 Task: Learn more about a sales navigator core.
Action: Mouse moved to (626, 87)
Screenshot: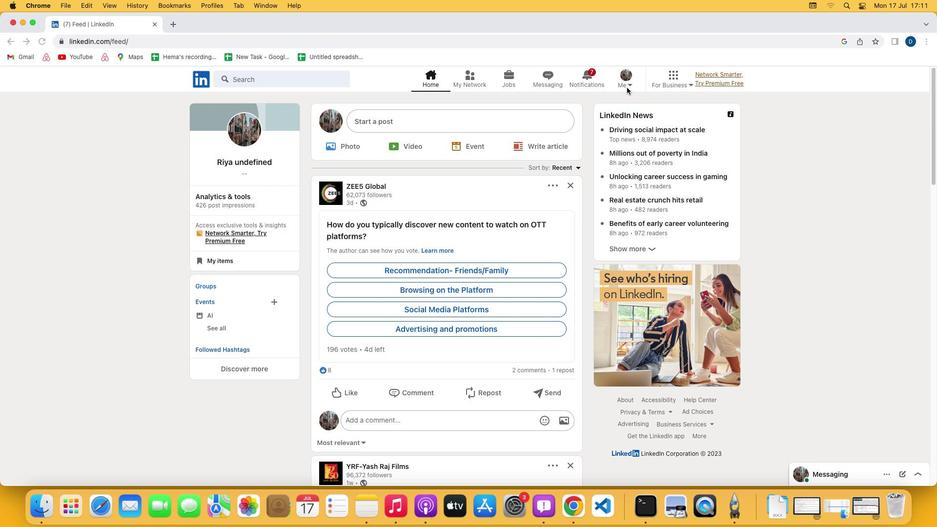 
Action: Mouse pressed left at (626, 87)
Screenshot: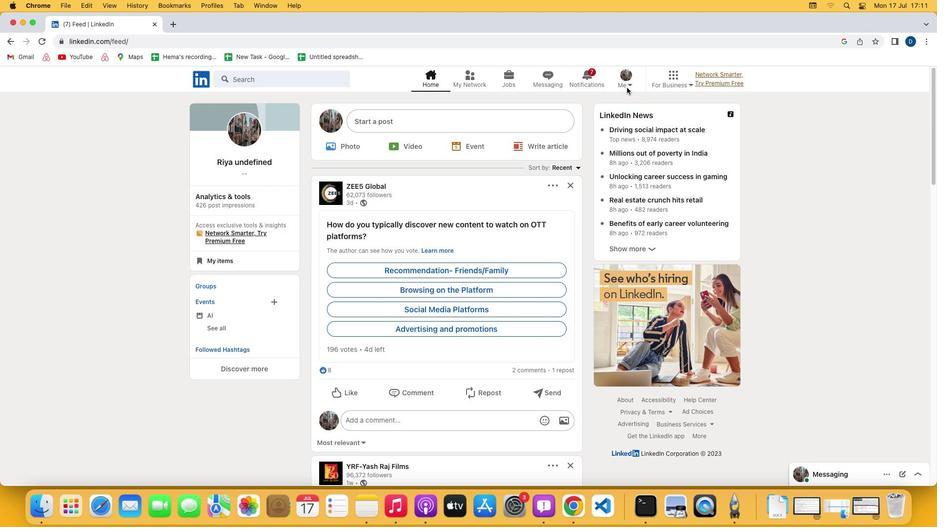 
Action: Mouse moved to (631, 85)
Screenshot: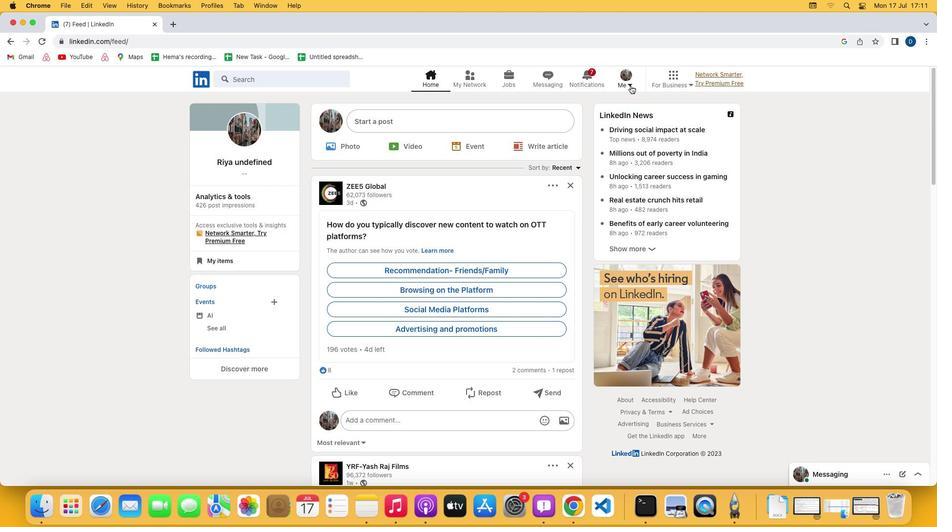 
Action: Mouse pressed left at (631, 85)
Screenshot: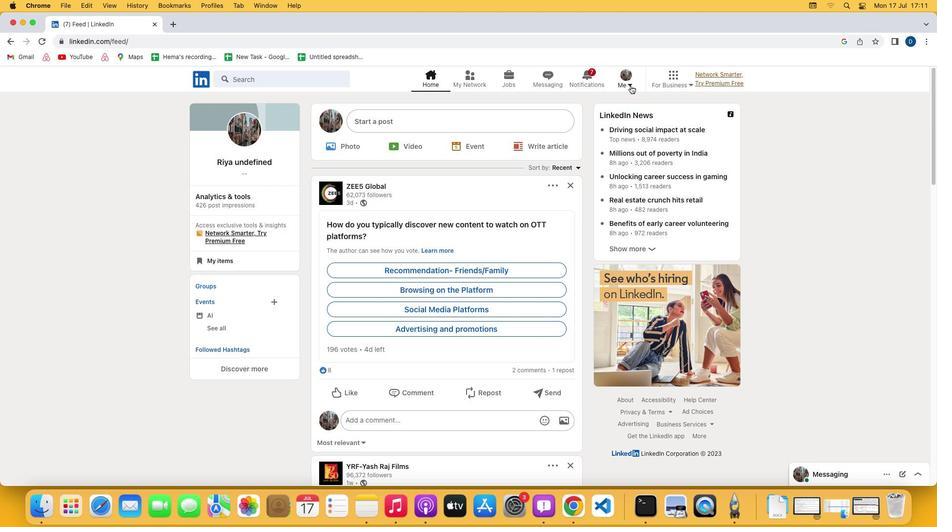 
Action: Mouse moved to (539, 181)
Screenshot: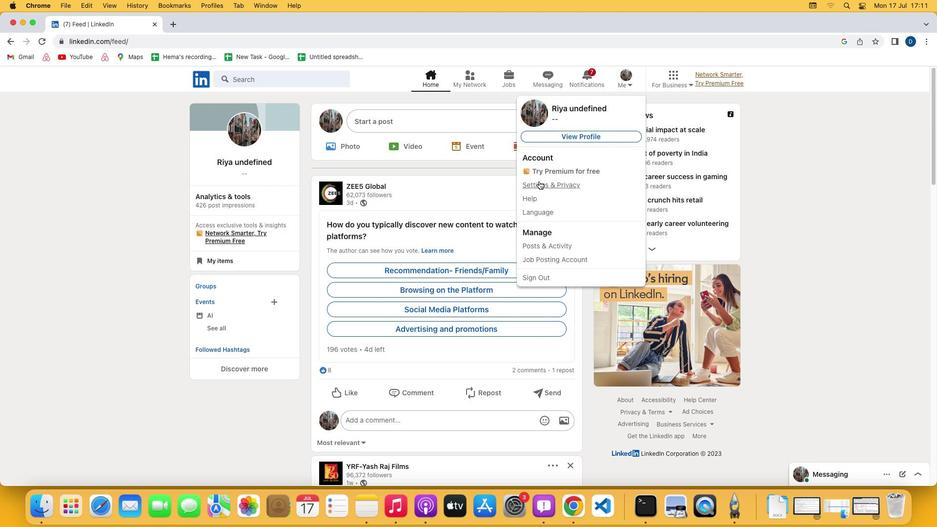 
Action: Mouse pressed left at (539, 181)
Screenshot: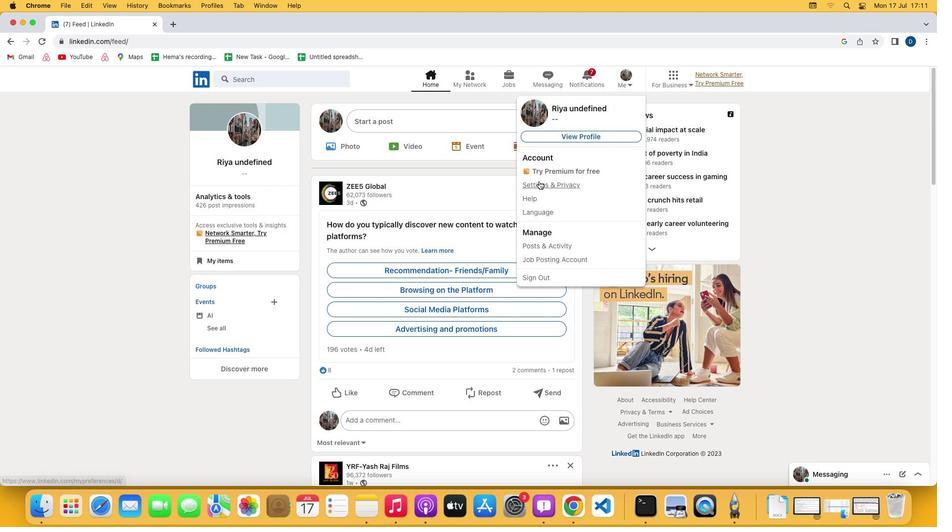 
Action: Mouse moved to (437, 294)
Screenshot: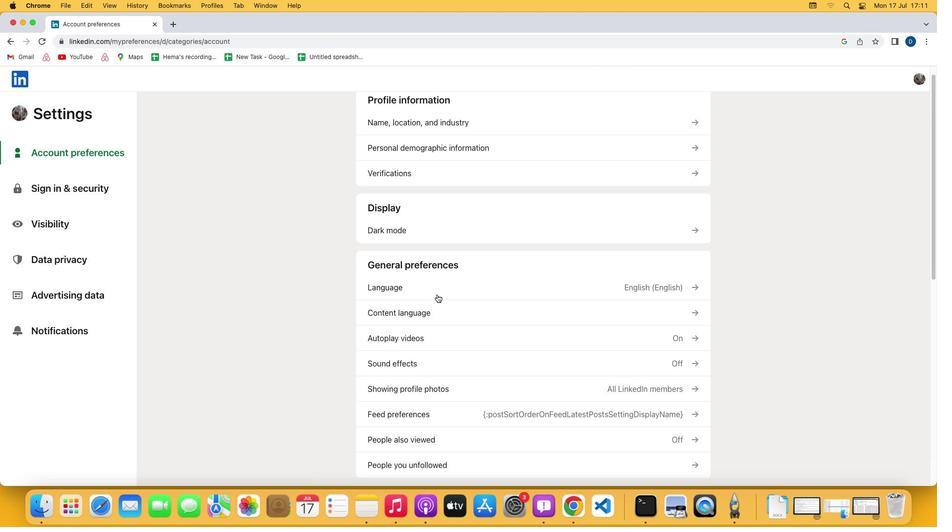 
Action: Mouse scrolled (437, 294) with delta (0, 0)
Screenshot: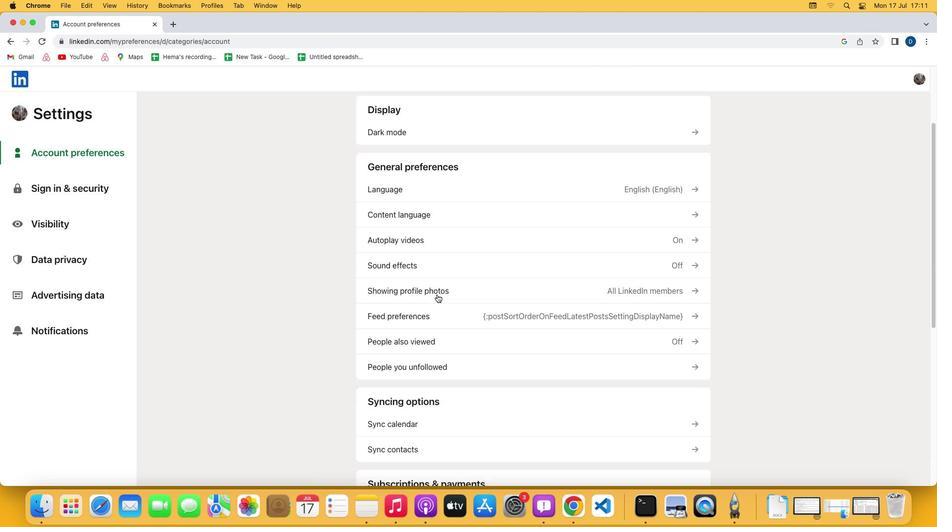 
Action: Mouse scrolled (437, 294) with delta (0, 0)
Screenshot: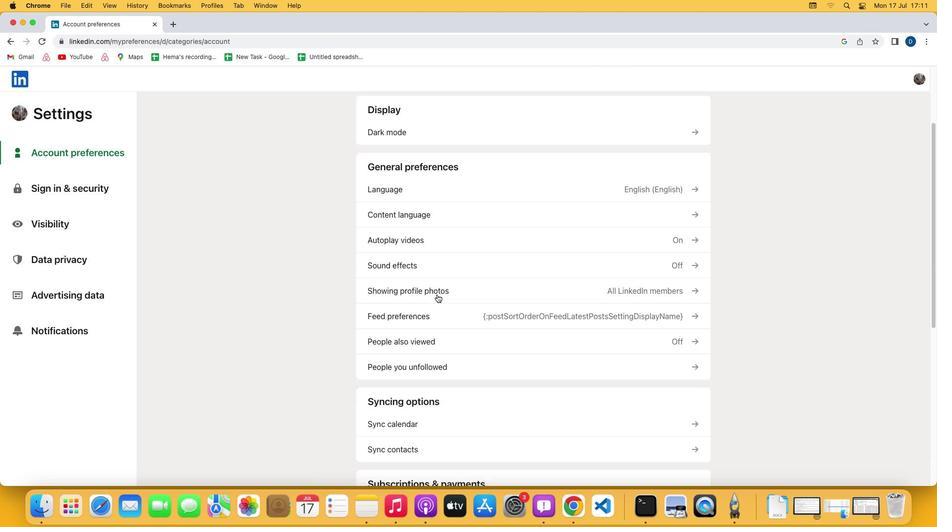 
Action: Mouse scrolled (437, 294) with delta (0, -1)
Screenshot: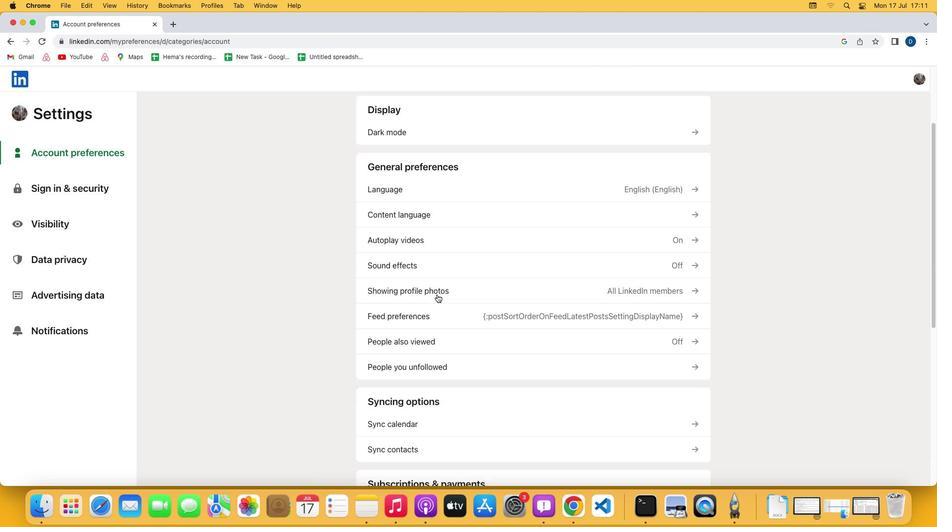 
Action: Mouse scrolled (437, 294) with delta (0, -2)
Screenshot: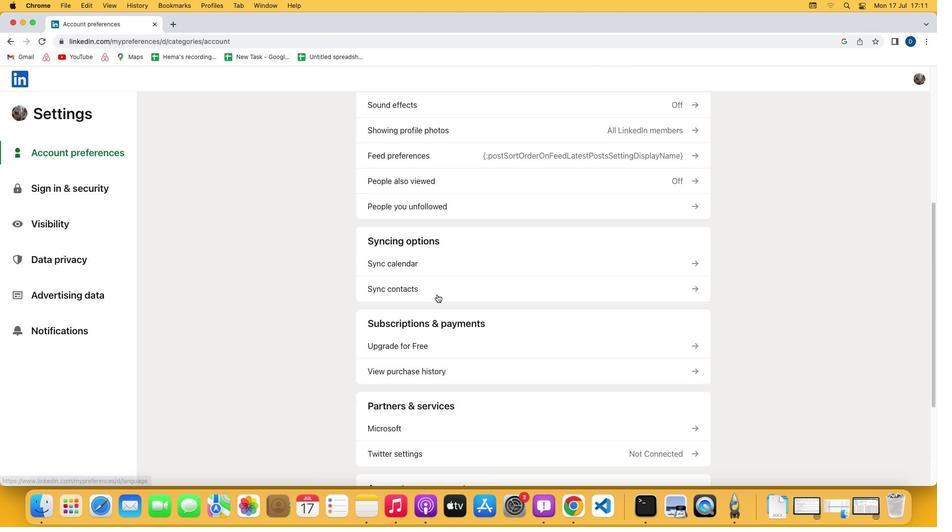 
Action: Mouse scrolled (437, 294) with delta (0, -2)
Screenshot: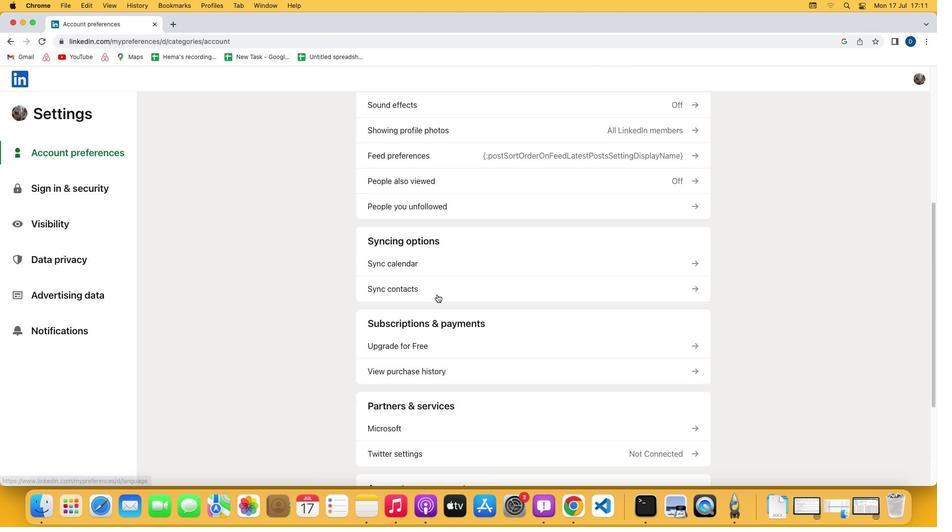 
Action: Mouse scrolled (437, 294) with delta (0, -3)
Screenshot: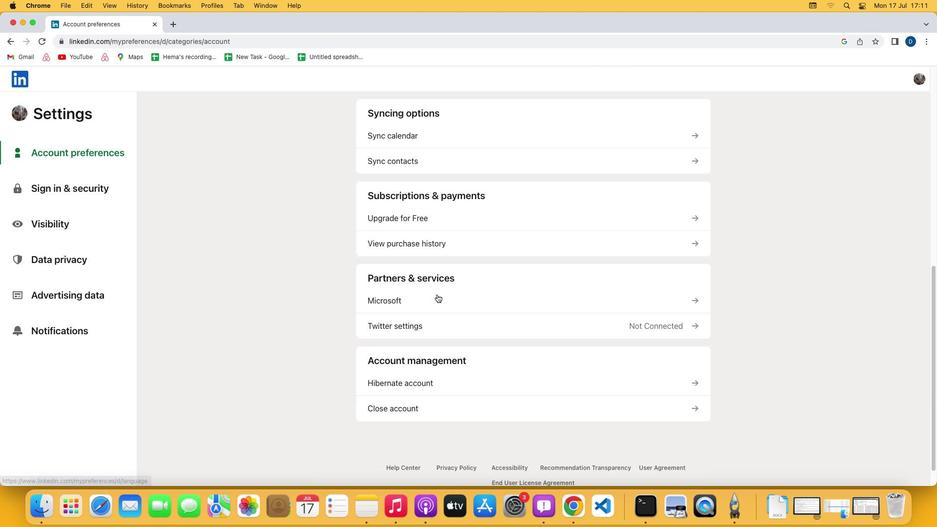 
Action: Mouse moved to (393, 194)
Screenshot: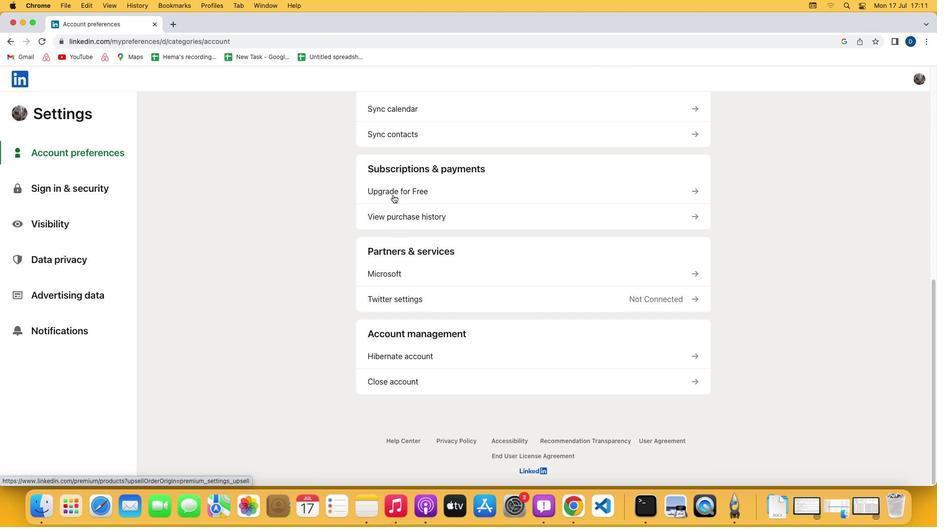 
Action: Mouse pressed left at (393, 194)
Screenshot: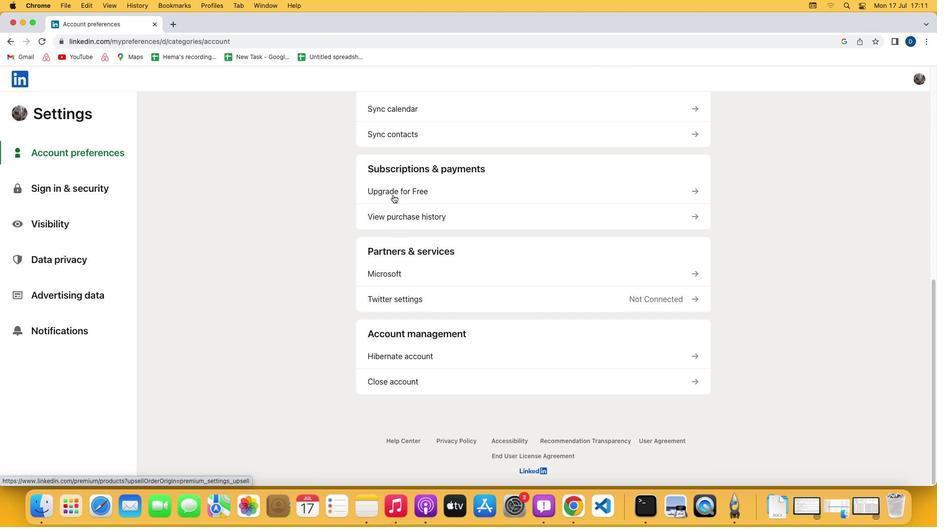 
Action: Mouse moved to (381, 267)
Screenshot: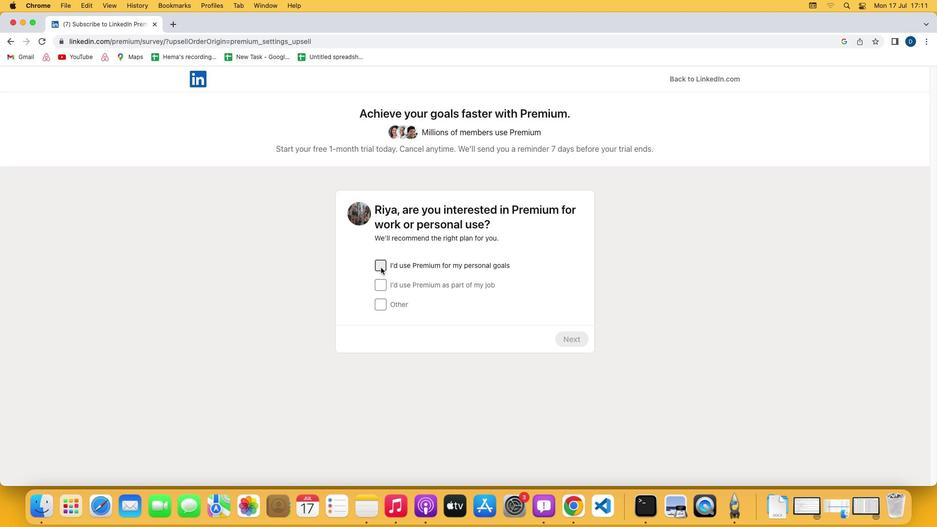 
Action: Mouse pressed left at (381, 267)
Screenshot: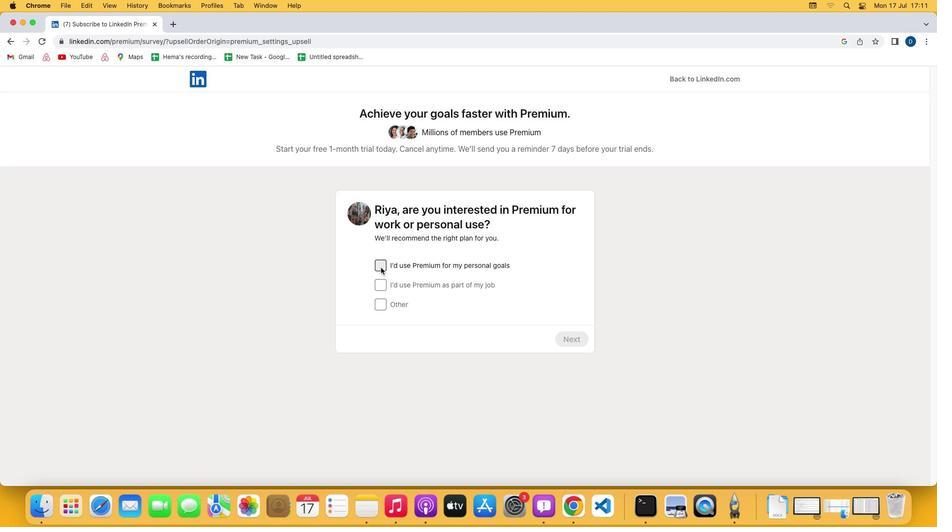 
Action: Mouse moved to (565, 339)
Screenshot: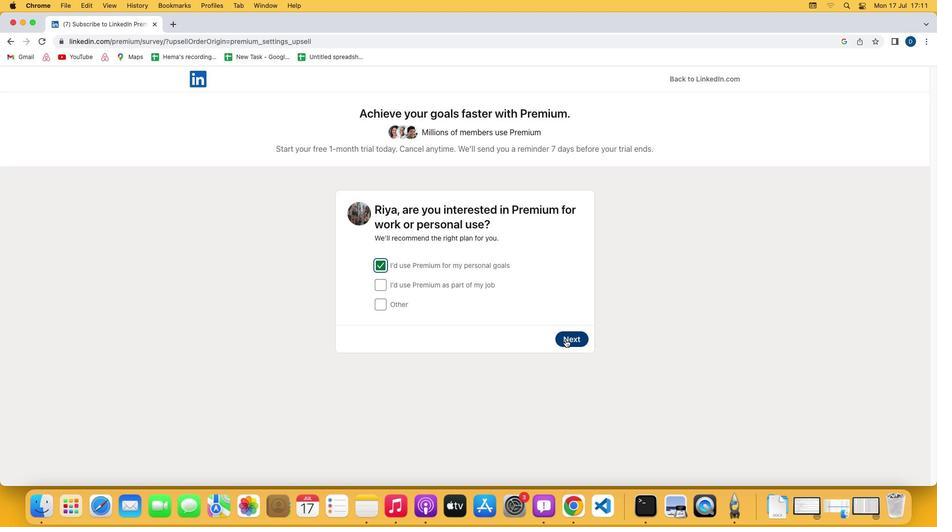 
Action: Mouse pressed left at (565, 339)
Screenshot: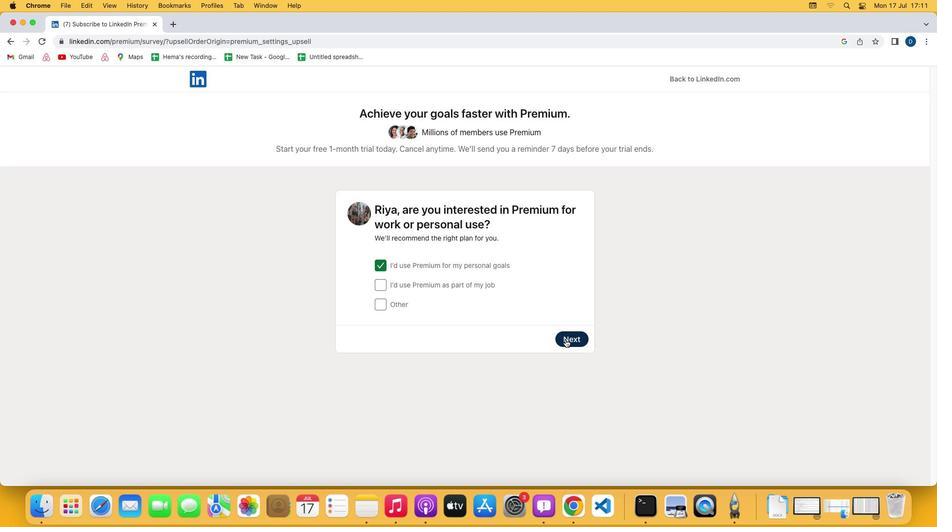 
Action: Mouse moved to (578, 395)
Screenshot: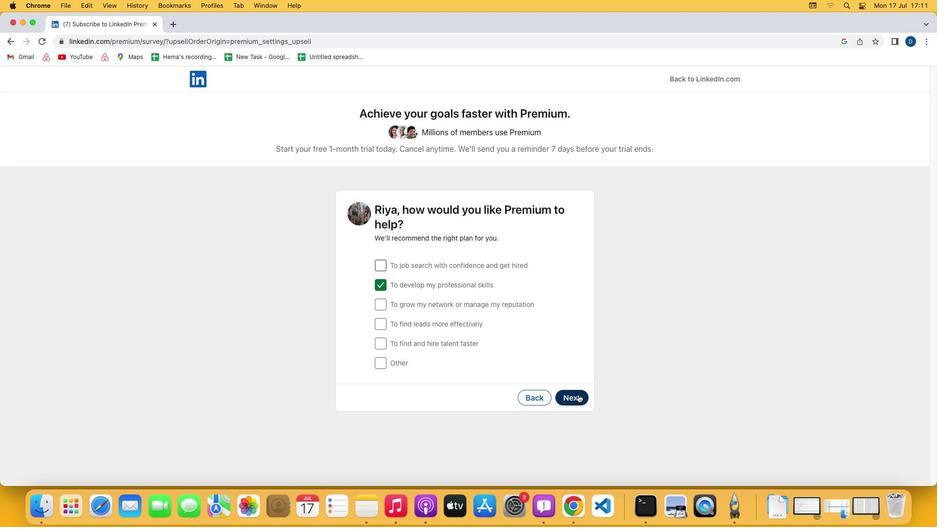 
Action: Mouse pressed left at (578, 395)
Screenshot: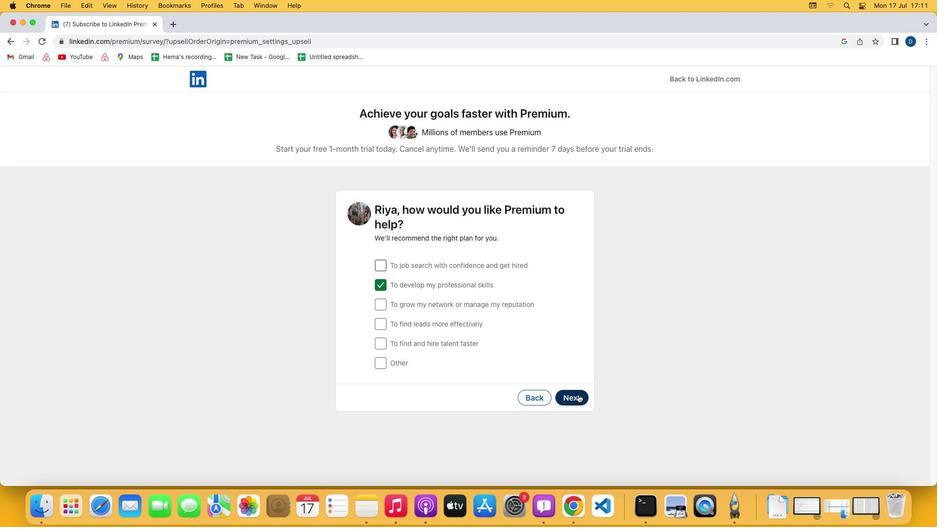 
Action: Mouse moved to (382, 265)
Screenshot: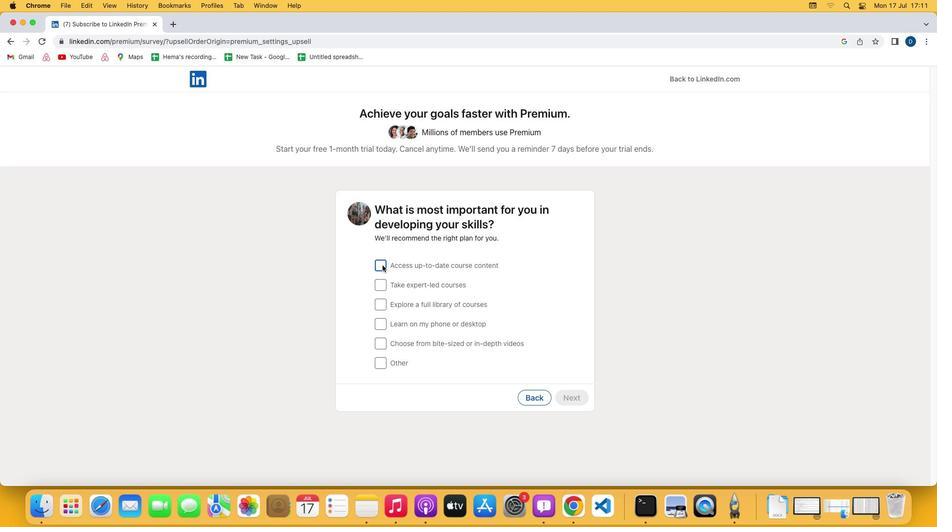 
Action: Mouse pressed left at (382, 265)
Screenshot: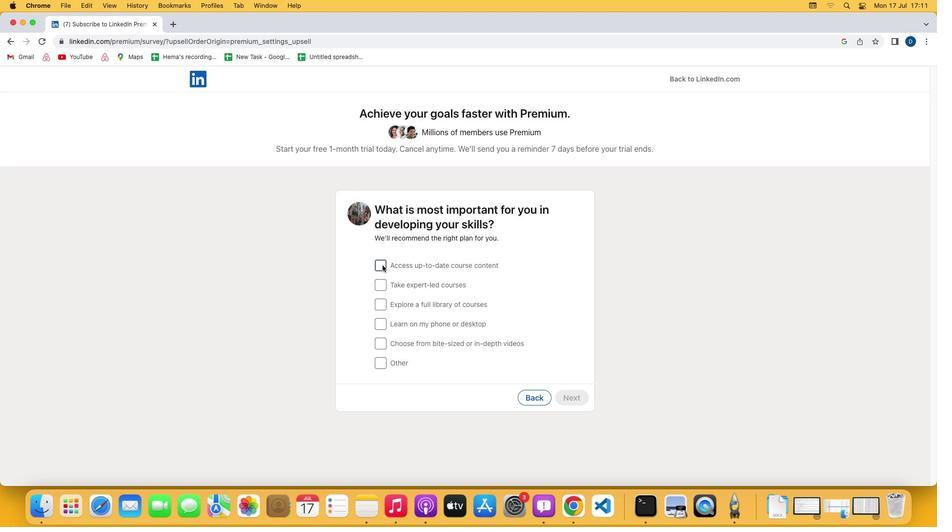 
Action: Mouse moved to (570, 396)
Screenshot: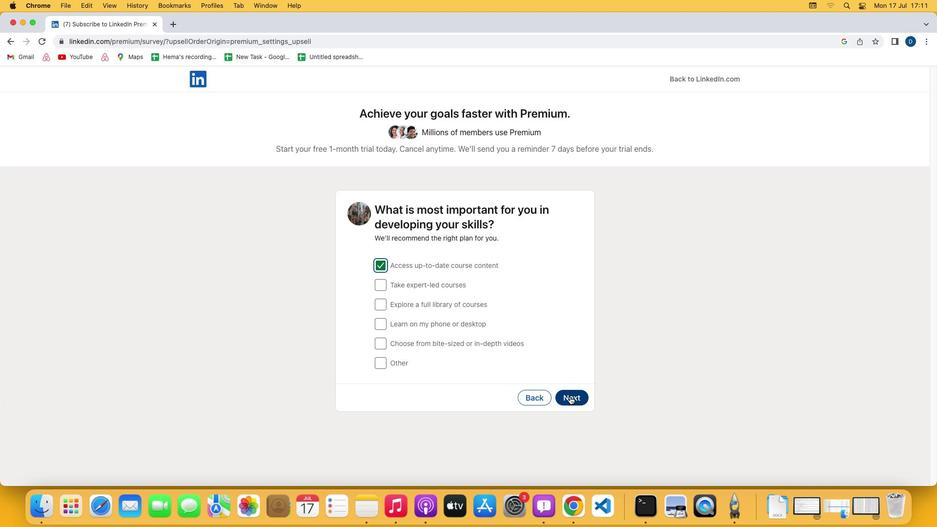 
Action: Mouse pressed left at (570, 396)
Screenshot: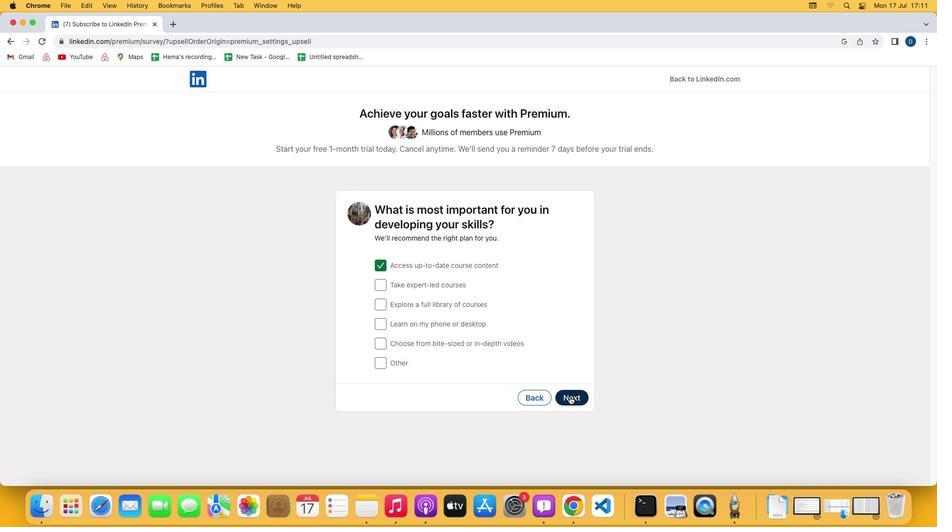 
Action: Mouse moved to (449, 374)
Screenshot: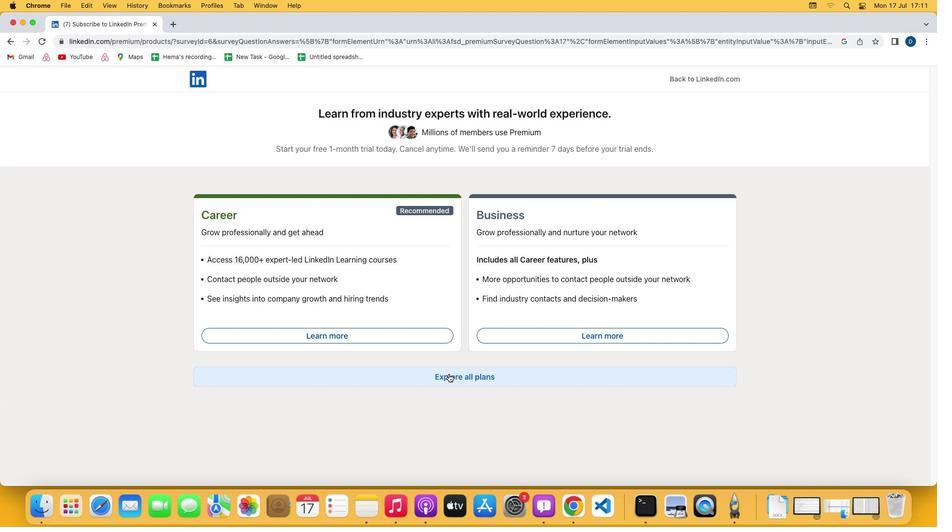
Action: Mouse pressed left at (449, 374)
Screenshot: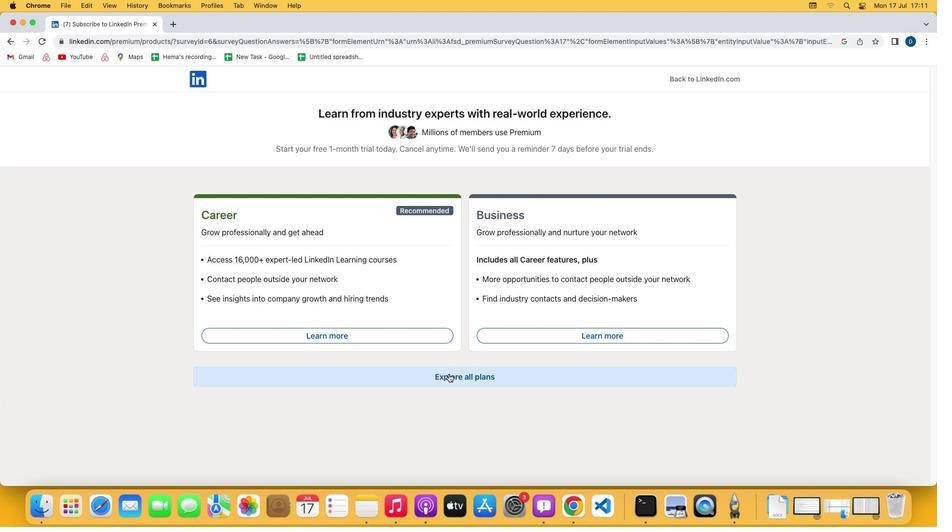 
Action: Mouse moved to (537, 403)
Screenshot: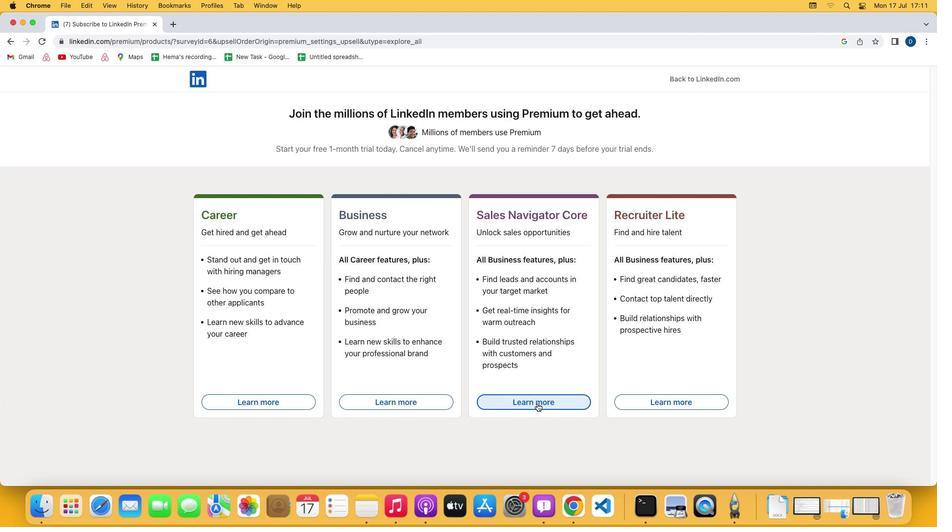
Action: Mouse pressed left at (537, 403)
Screenshot: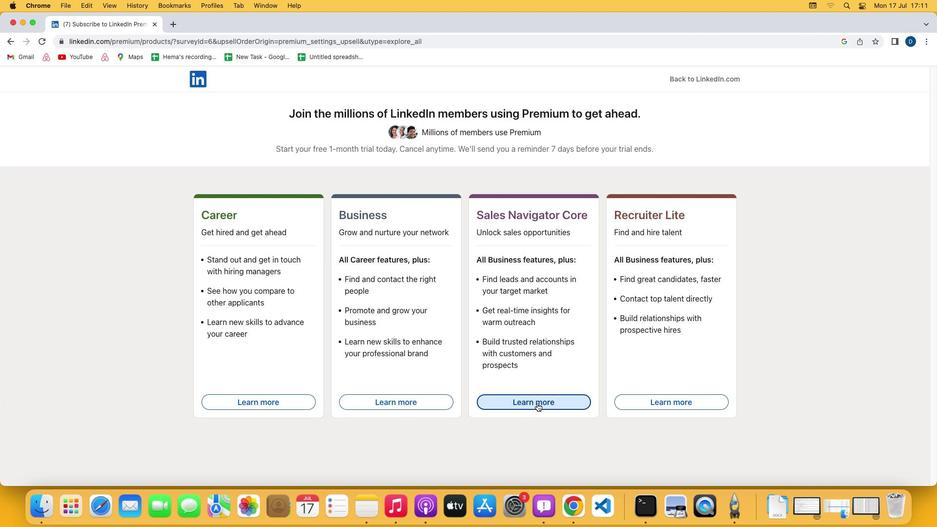
